 Task: Add All Natural 5 Flavor Albanese Gummi Bears to the cart.
Action: Mouse moved to (19, 60)
Screenshot: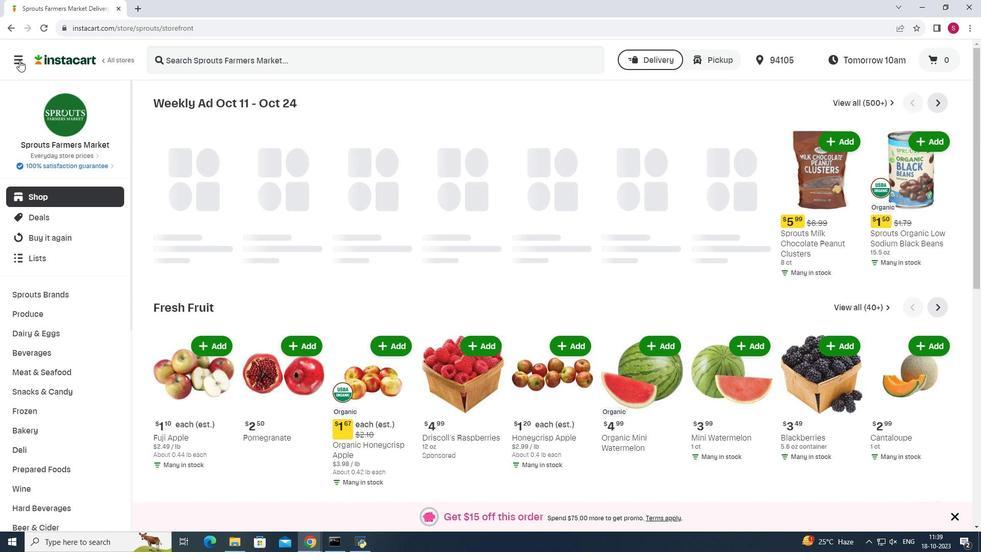 
Action: Mouse pressed left at (19, 60)
Screenshot: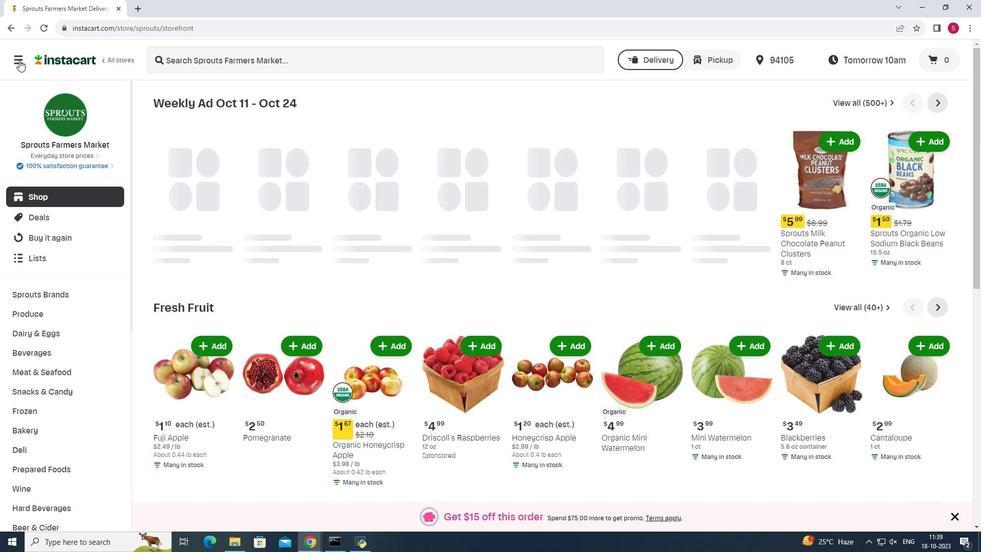 
Action: Mouse moved to (48, 271)
Screenshot: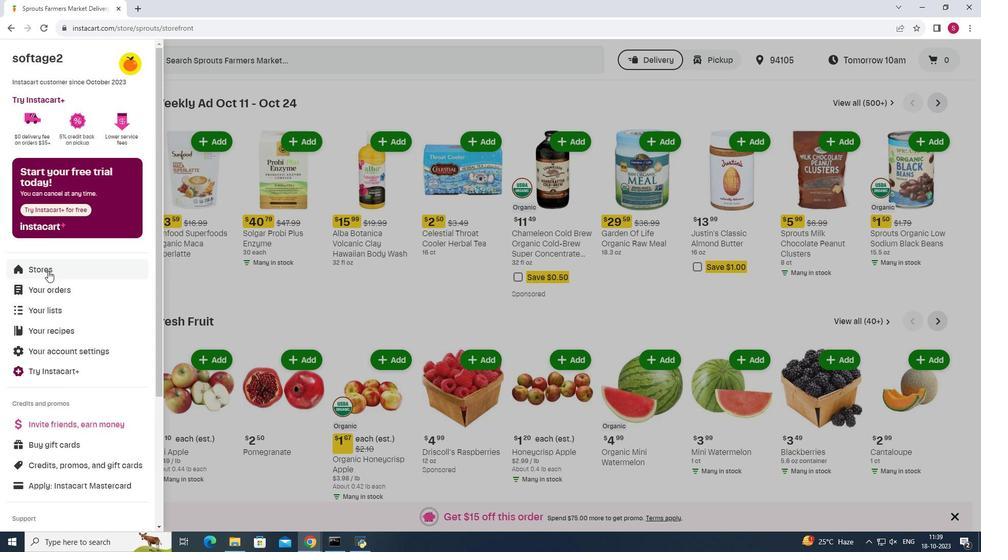 
Action: Mouse pressed left at (48, 271)
Screenshot: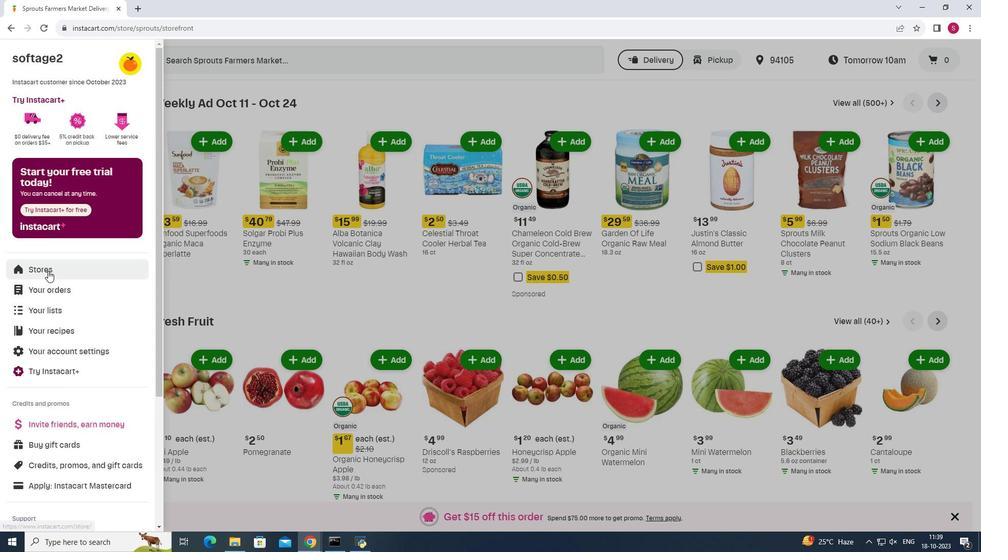 
Action: Mouse moved to (237, 94)
Screenshot: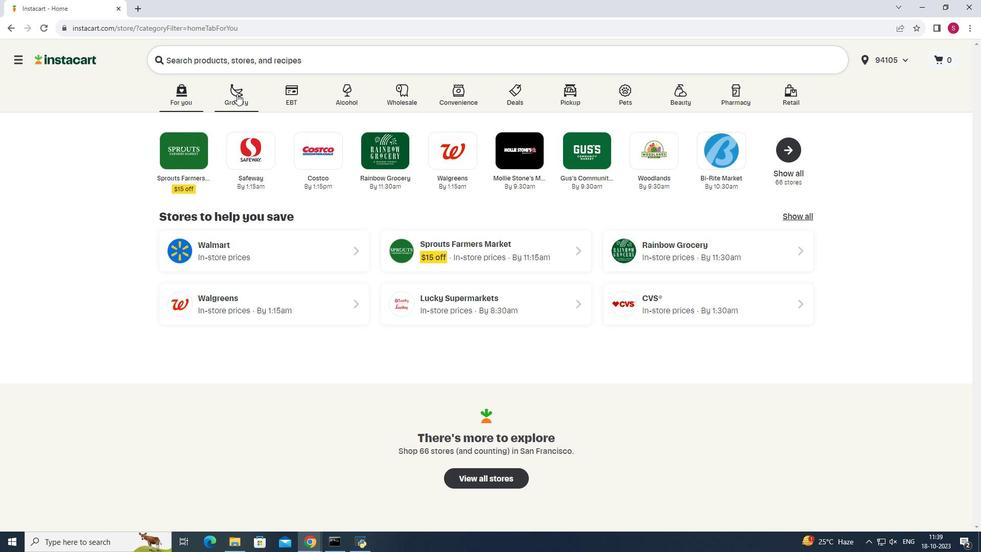 
Action: Mouse pressed left at (237, 94)
Screenshot: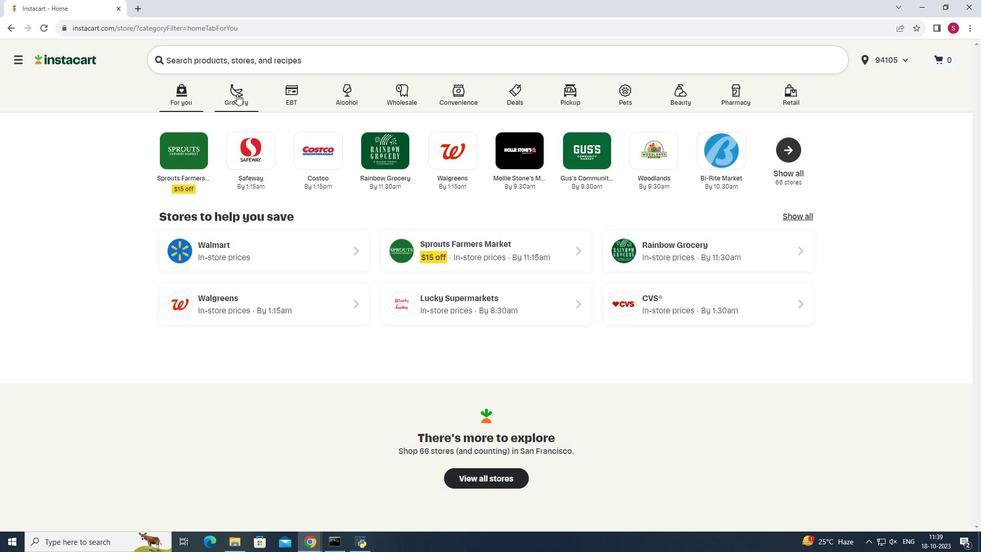 
Action: Mouse moved to (698, 136)
Screenshot: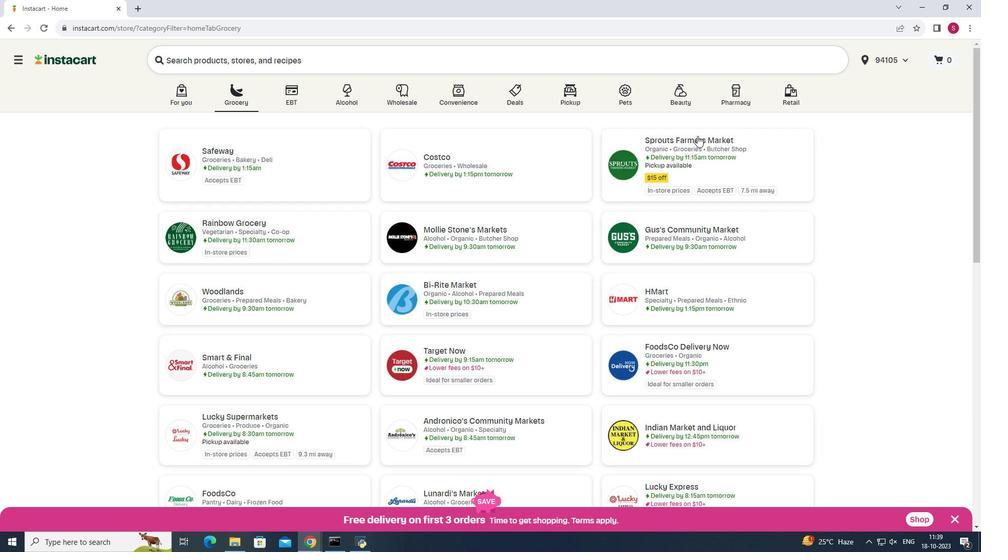 
Action: Mouse pressed left at (698, 136)
Screenshot: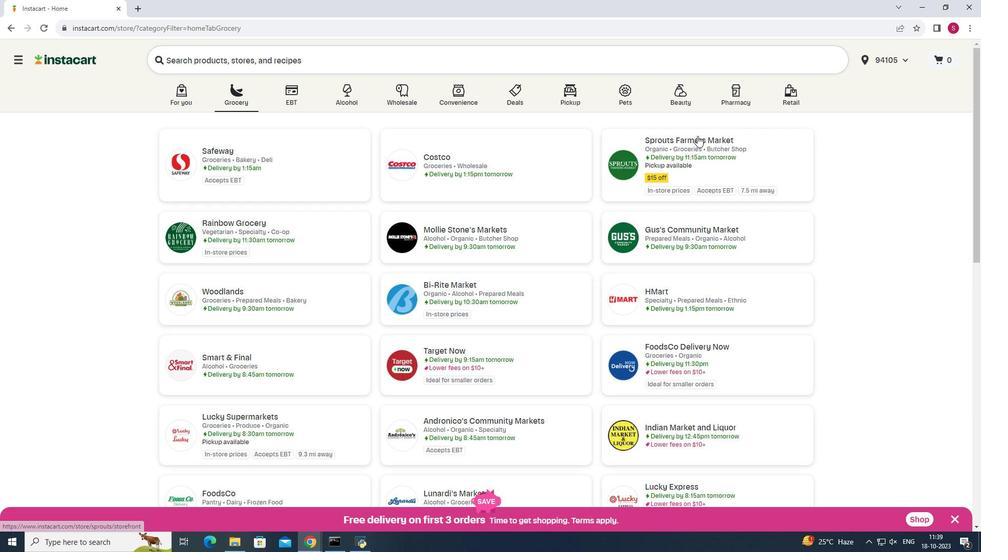 
Action: Mouse moved to (34, 394)
Screenshot: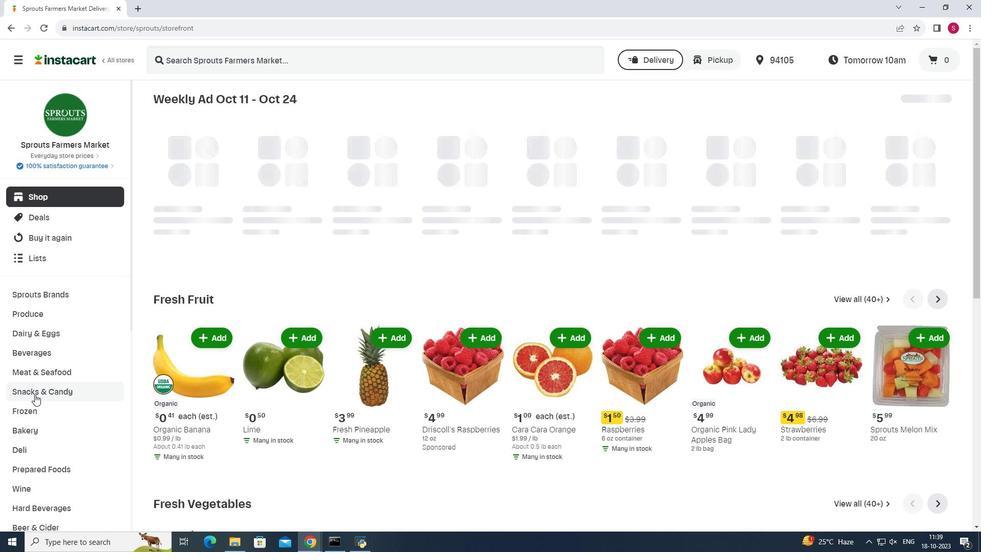 
Action: Mouse pressed left at (34, 394)
Screenshot: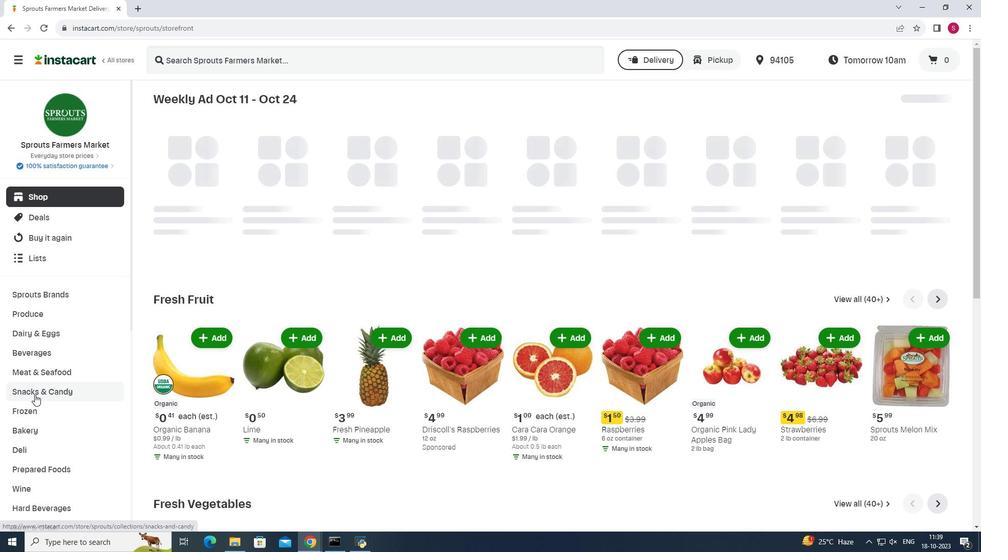 
Action: Mouse moved to (296, 125)
Screenshot: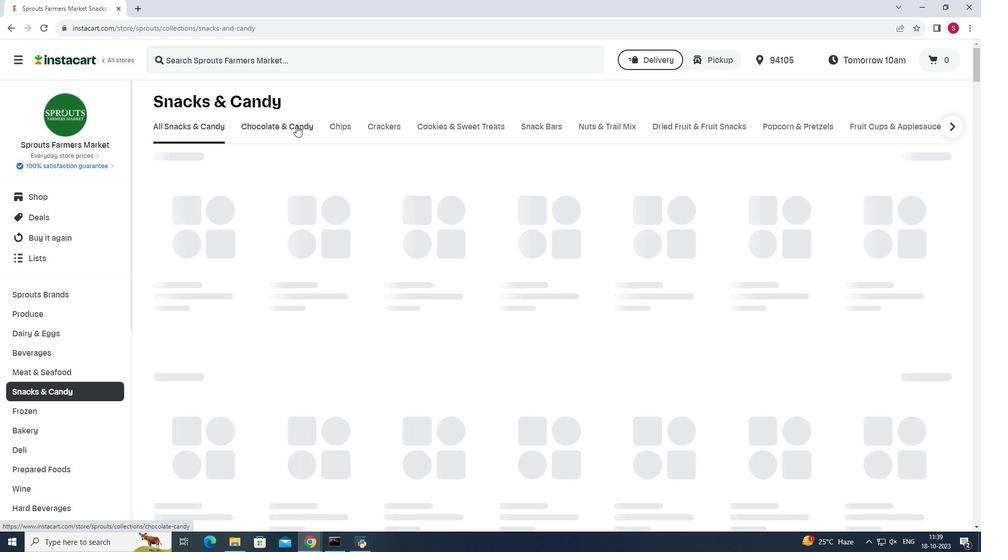 
Action: Mouse pressed left at (296, 125)
Screenshot: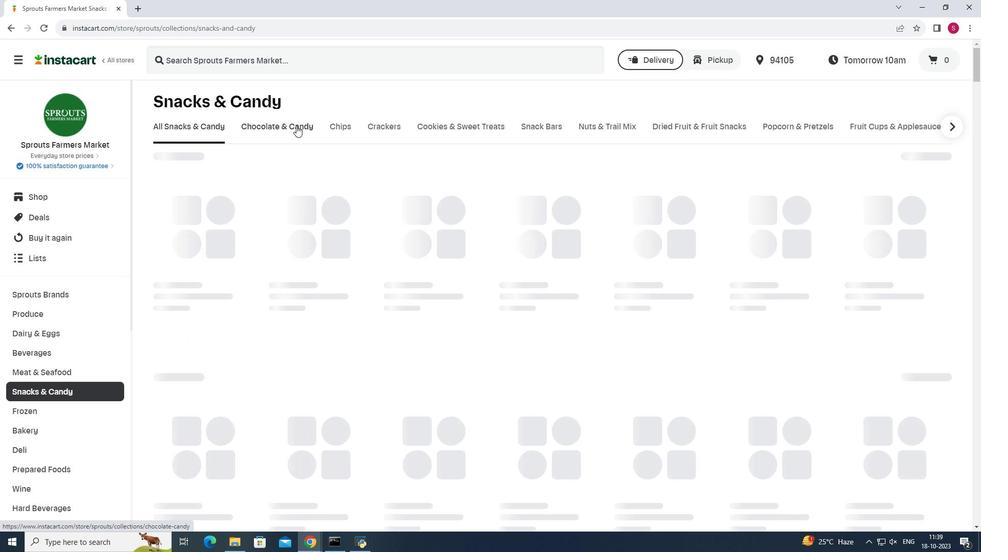 
Action: Mouse moved to (339, 170)
Screenshot: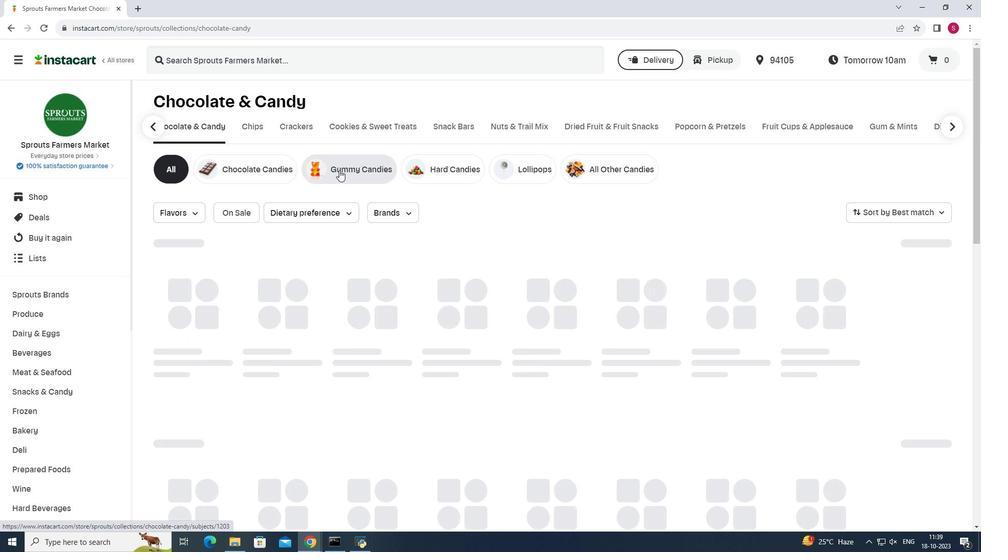 
Action: Mouse pressed left at (339, 170)
Screenshot: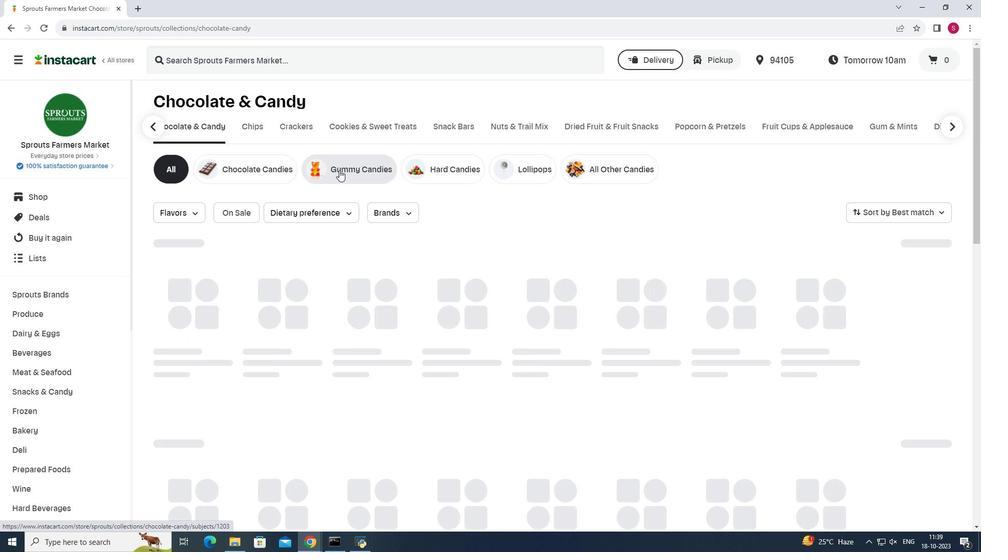 
Action: Mouse moved to (403, 59)
Screenshot: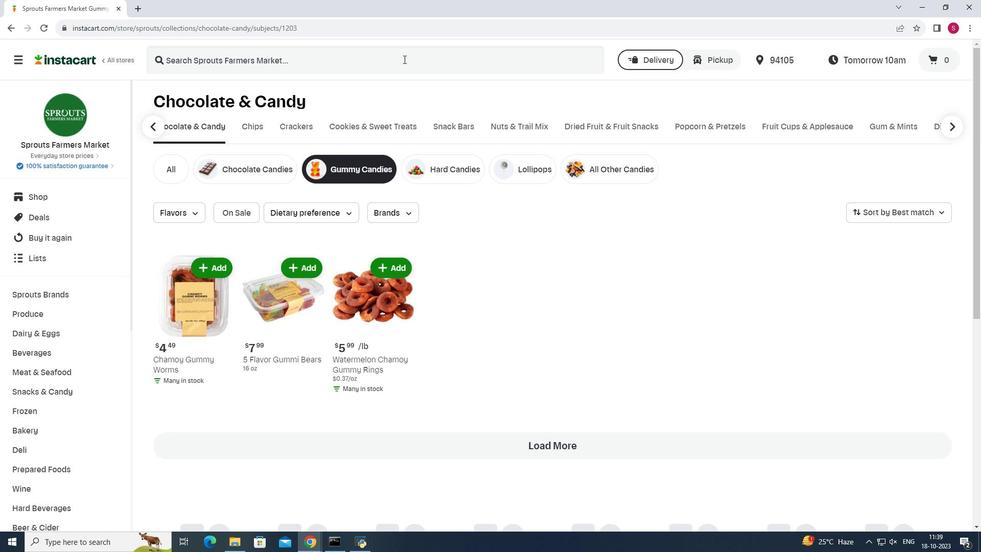 
Action: Mouse pressed left at (403, 59)
Screenshot: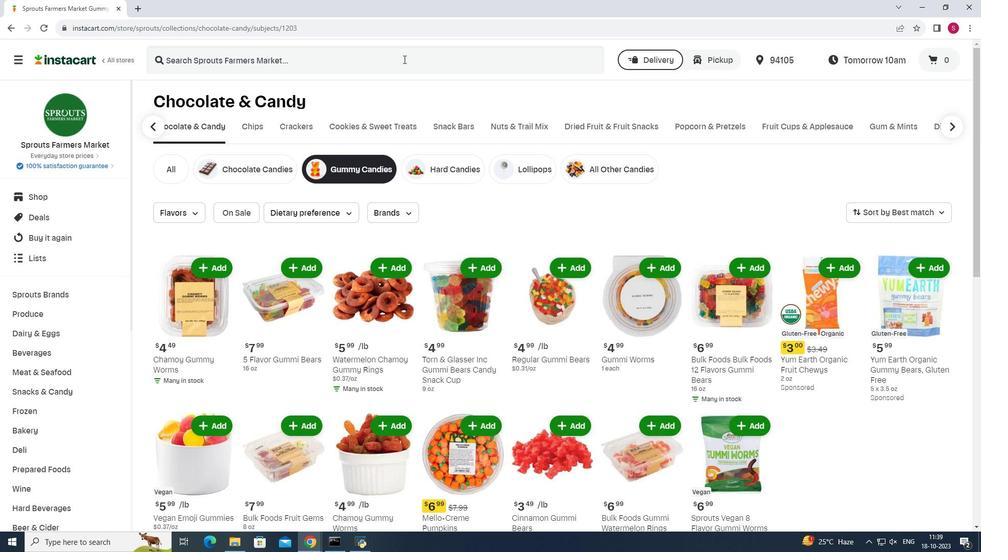 
Action: Mouse moved to (403, 59)
Screenshot: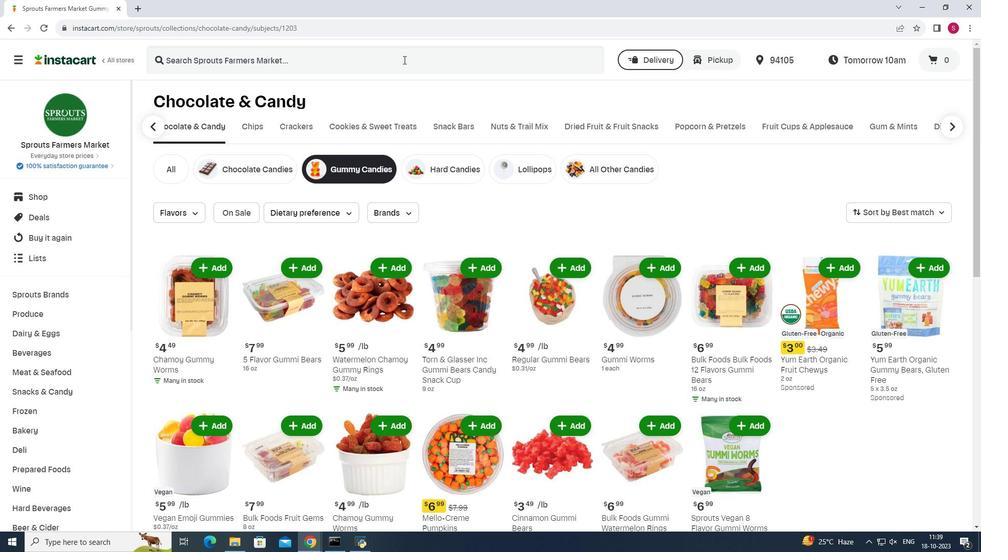
Action: Key pressed <Key.shift><Key.shift><Key.shift><Key.shift><Key.shift><Key.shift><Key.shift><Key.shift><Key.shift><Key.shift><Key.shift><Key.shift><Key.shift><Key.shift><Key.shift><Key.shift><Key.shift><Key.shift><Key.shift><Key.shift><Key.shift><Key.shift><Key.shift><Key.shift><Key.shift><Key.shift><Key.shift><Key.shift><Key.shift><Key.shift><Key.shift><Key.shift><Key.shift>All<Key.space><Key.shift>Natural<Key.space><Key.shift>5<Key.space><Key.shift><Key.shift><Key.shift><Key.shift><Key.shift><Key.shift><Key.shift><Key.shift><Key.shift><Key.shift><Key.shift><Key.shift><Key.shift><Key.shift><Key.shift>Flavor<Key.space><Key.shift>Albanese<Key.space><Key.shift>Gummi<Key.space><Key.shift>Bears<Key.enter>
Screenshot: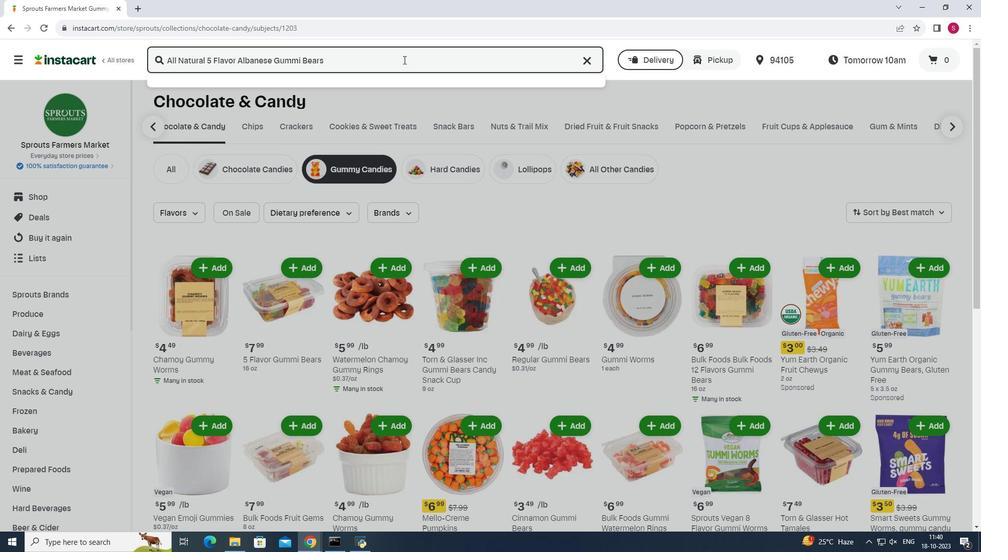 
Action: Mouse moved to (288, 167)
Screenshot: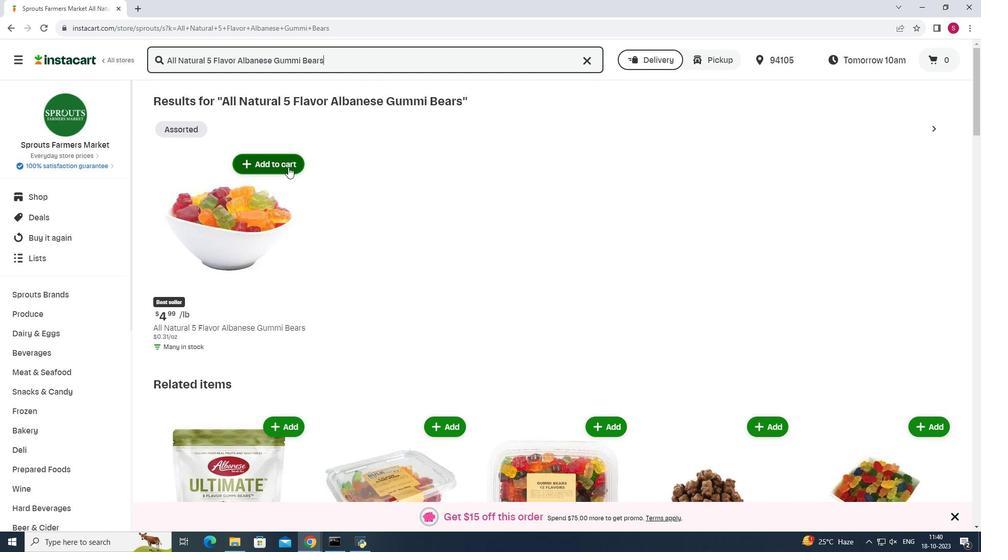 
Action: Mouse pressed left at (288, 167)
Screenshot: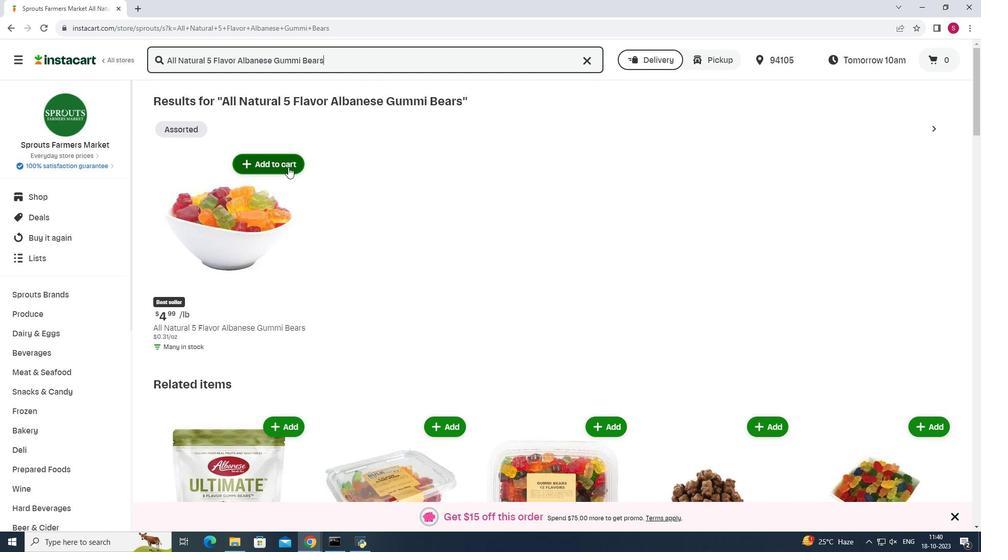
Action: Mouse pressed left at (288, 167)
Screenshot: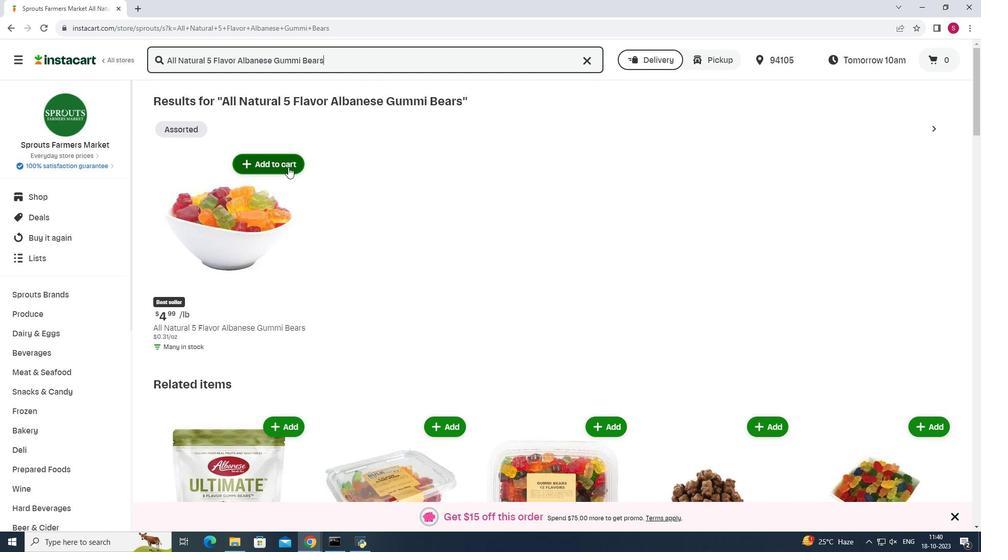 
Action: Mouse moved to (473, 210)
Screenshot: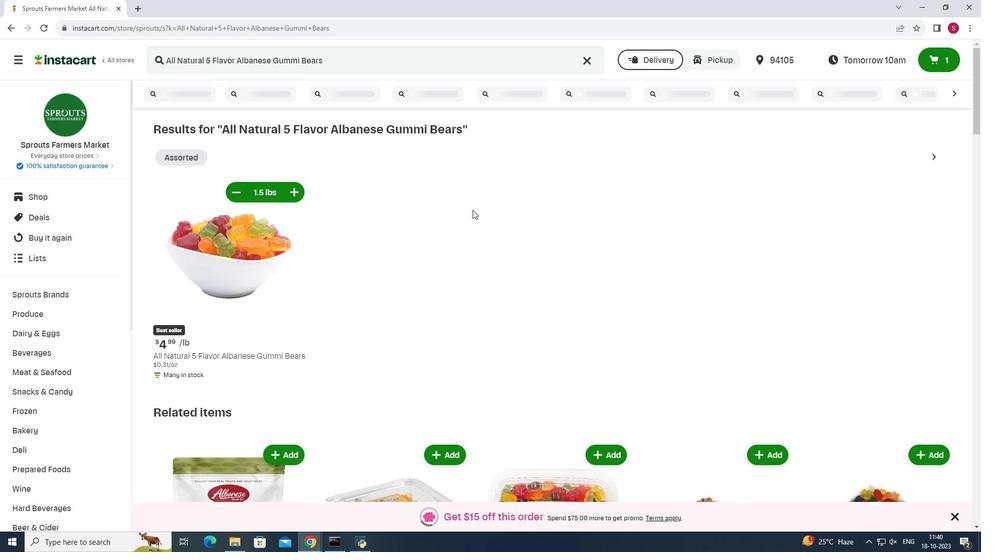
